 Task: Enable the option to open supported hyperlinks to Office files in Office desktop apps in Outlook.
Action: Mouse moved to (54, 29)
Screenshot: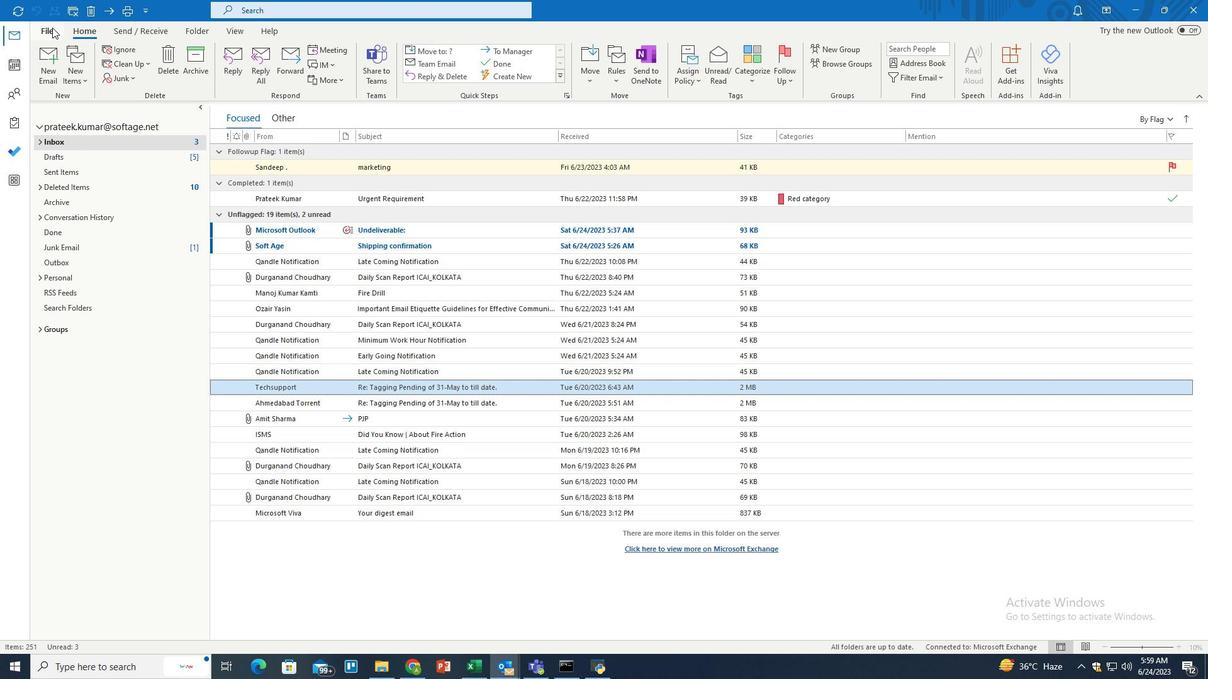 
Action: Mouse pressed left at (54, 29)
Screenshot: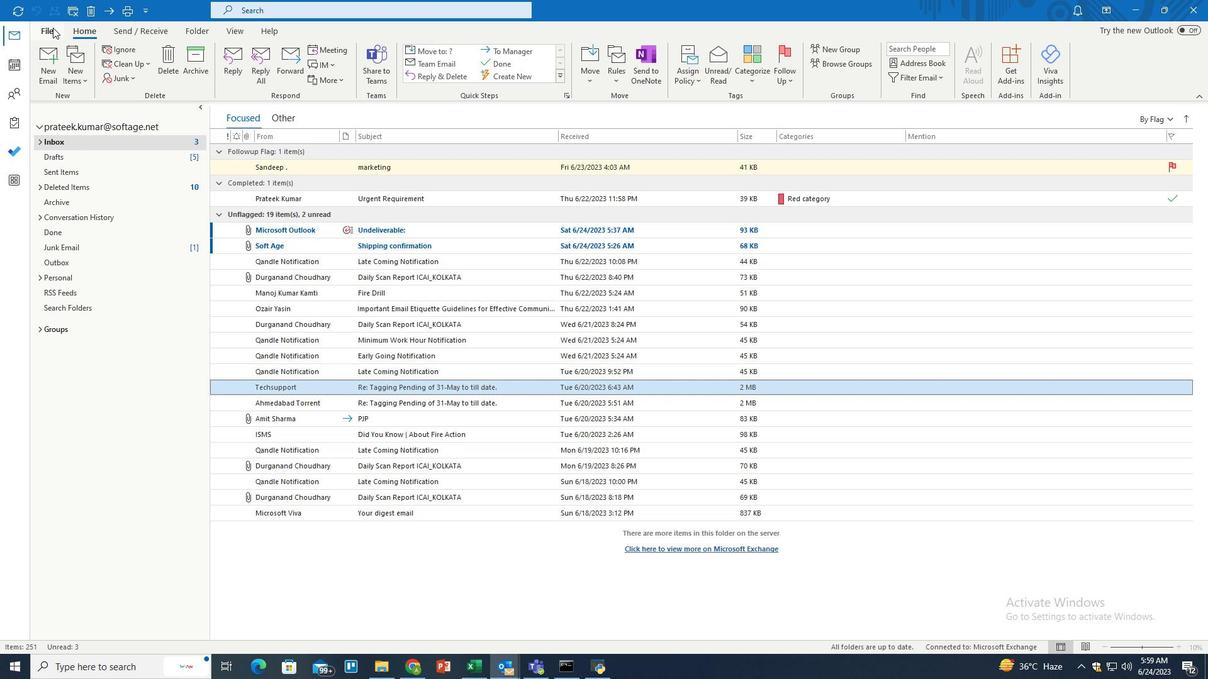 
Action: Mouse moved to (40, 603)
Screenshot: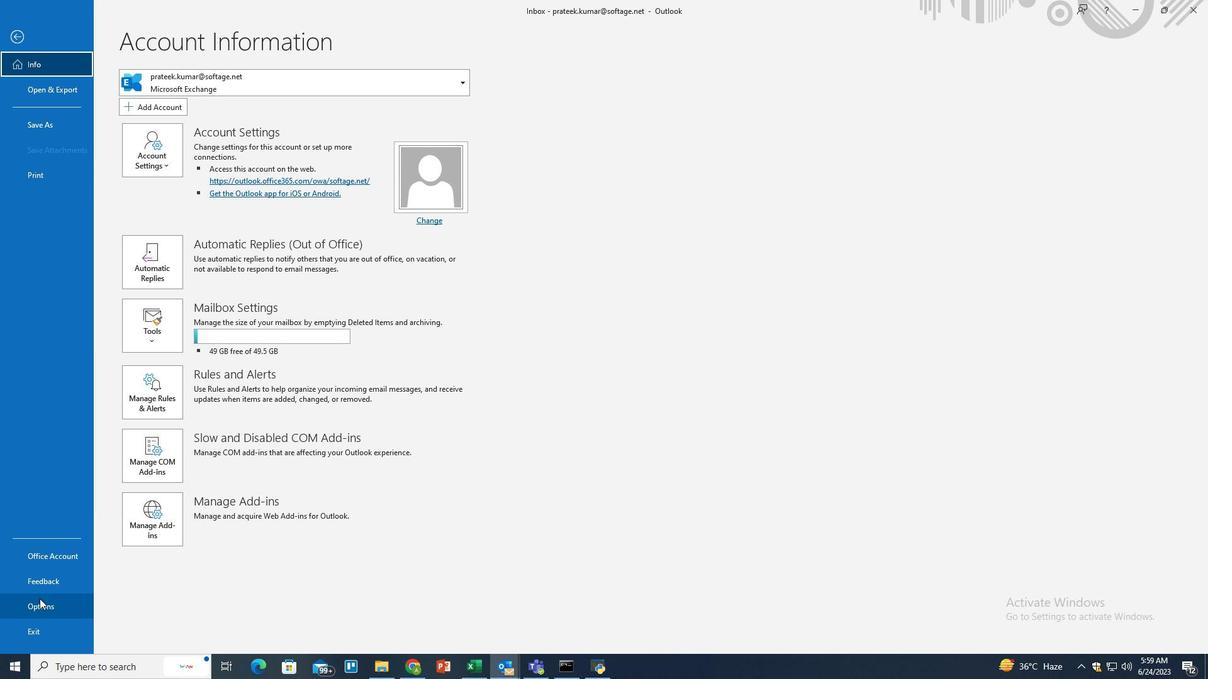 
Action: Mouse pressed left at (40, 603)
Screenshot: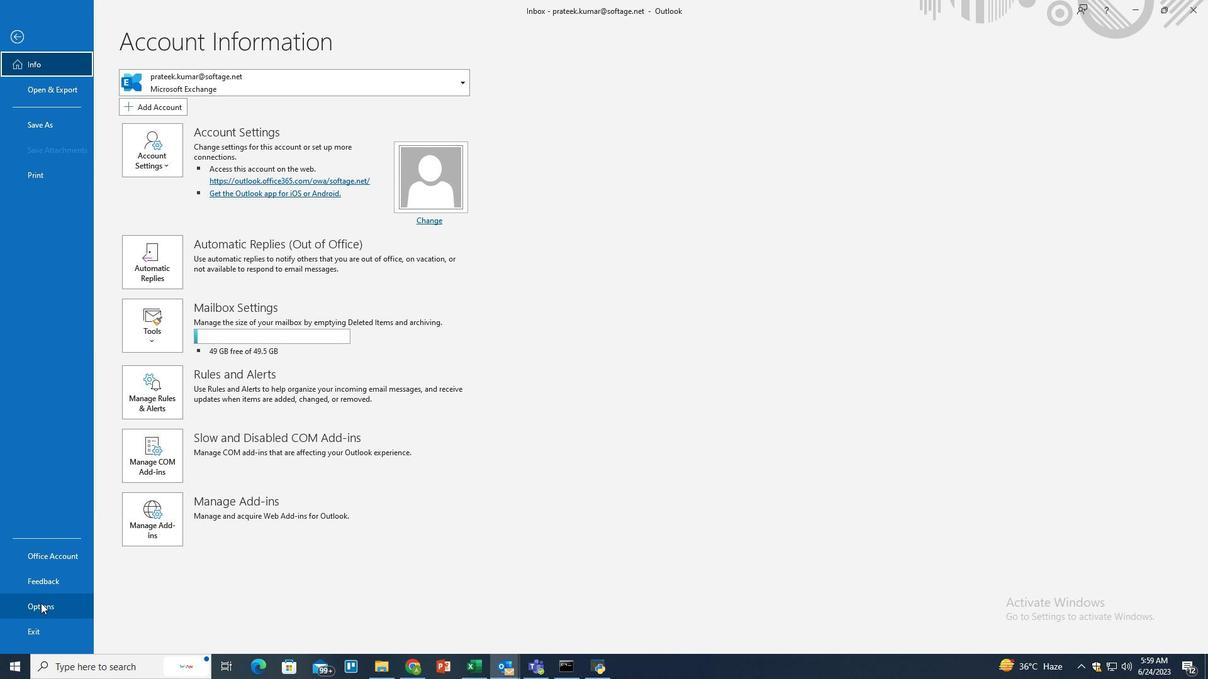 
Action: Mouse moved to (371, 301)
Screenshot: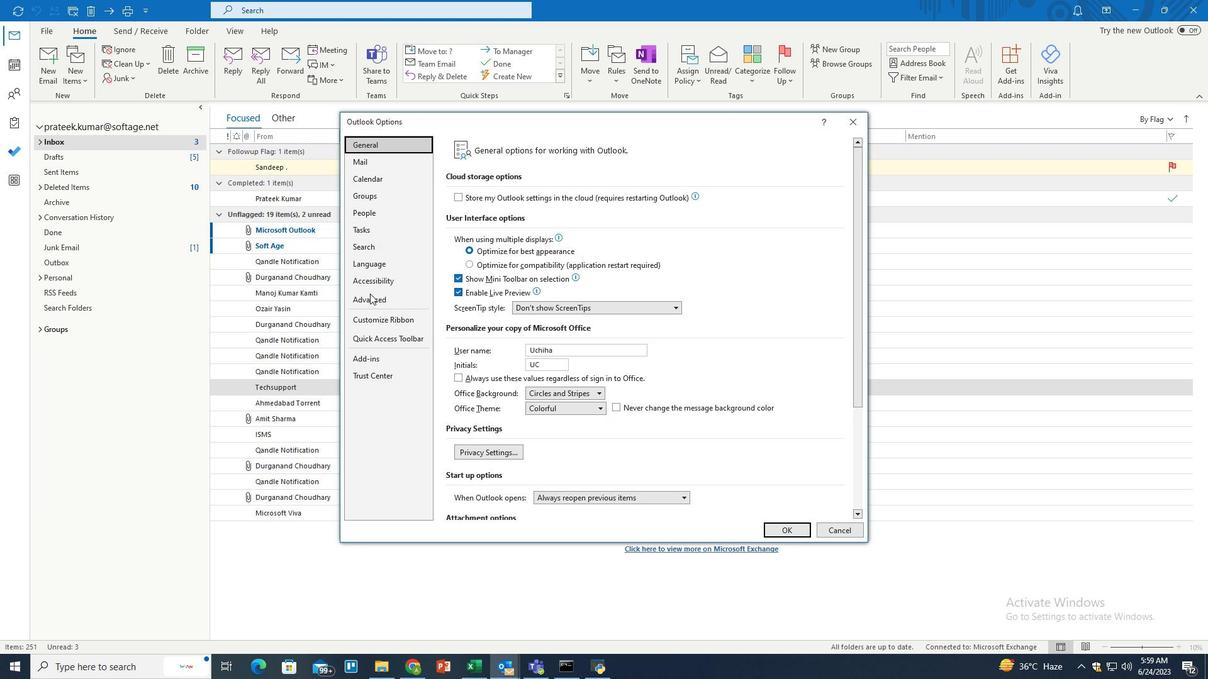 
Action: Mouse pressed left at (371, 301)
Screenshot: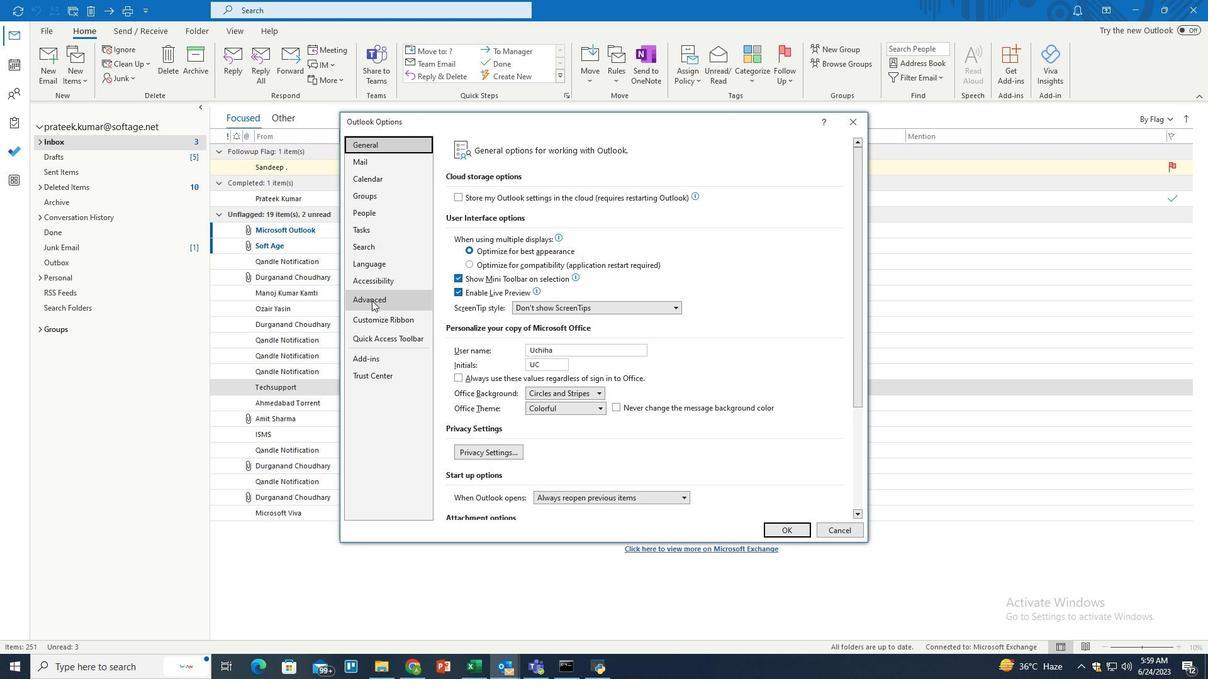 
Action: Mouse moved to (516, 364)
Screenshot: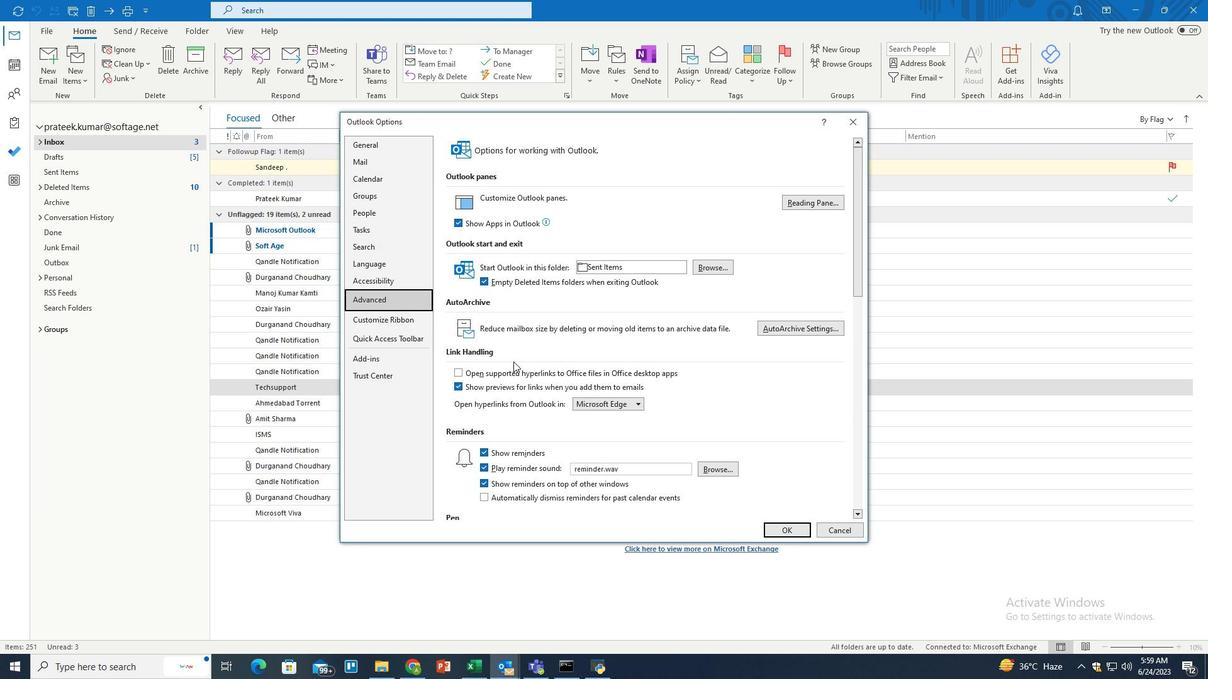 
Action: Mouse scrolled (516, 364) with delta (0, 0)
Screenshot: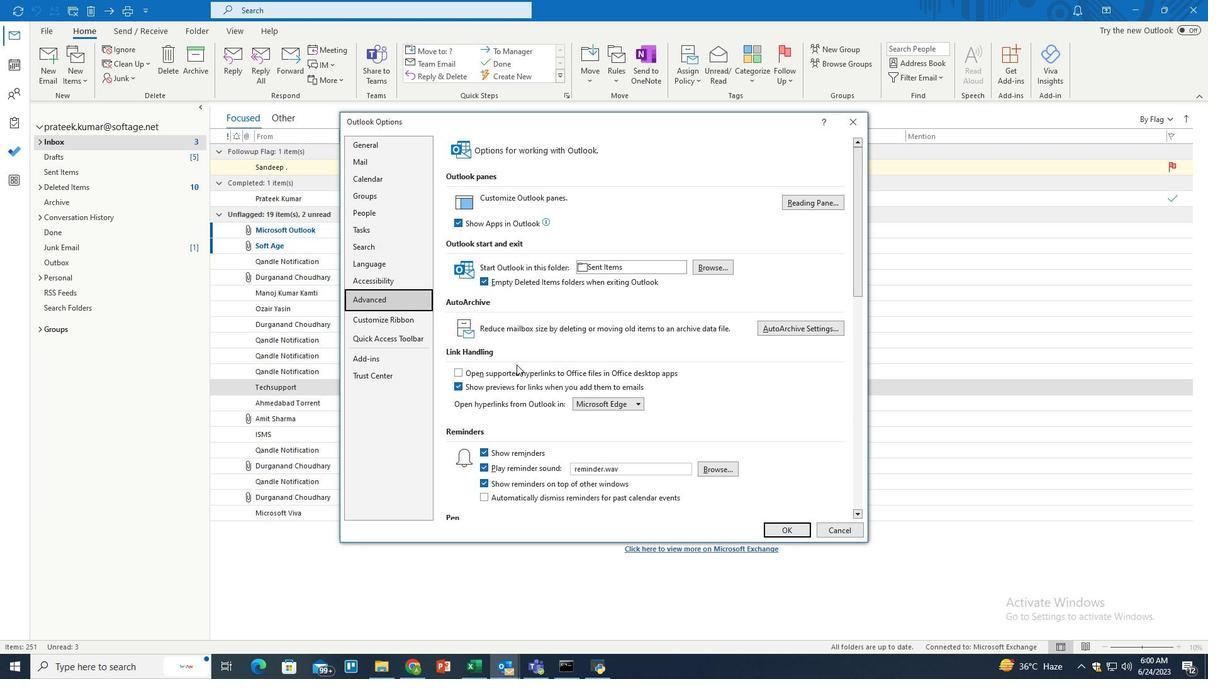 
Action: Mouse moved to (461, 344)
Screenshot: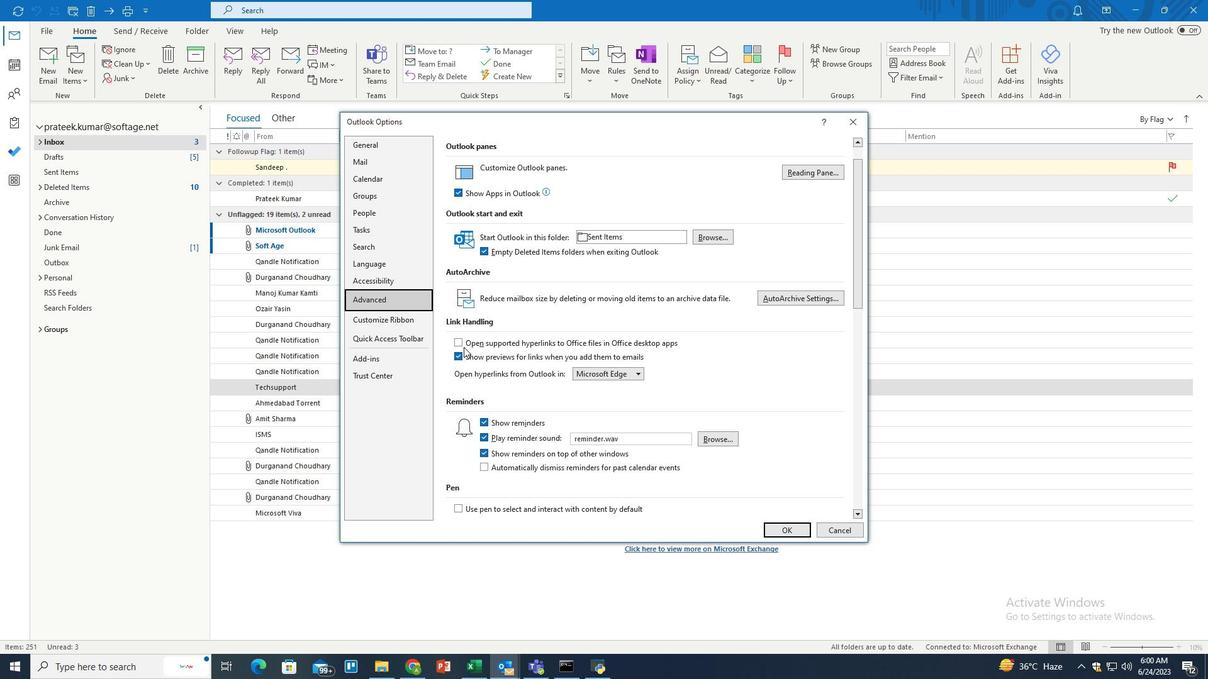 
Action: Mouse pressed left at (461, 344)
Screenshot: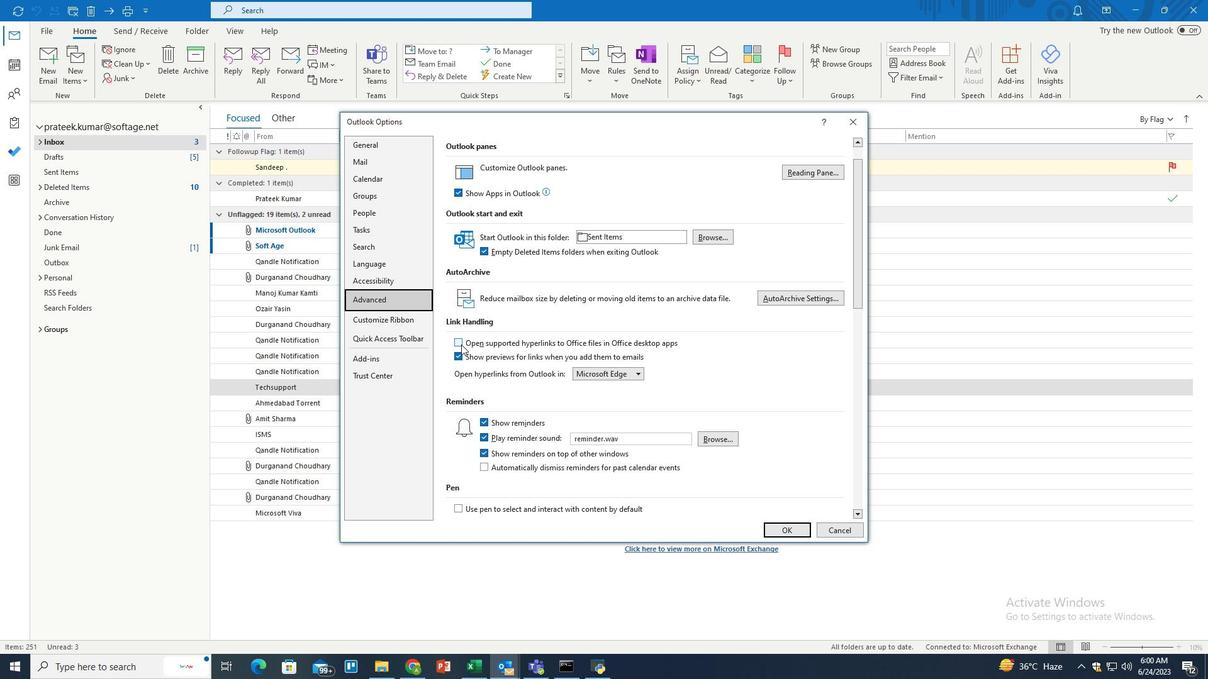 
Action: Mouse moved to (782, 531)
Screenshot: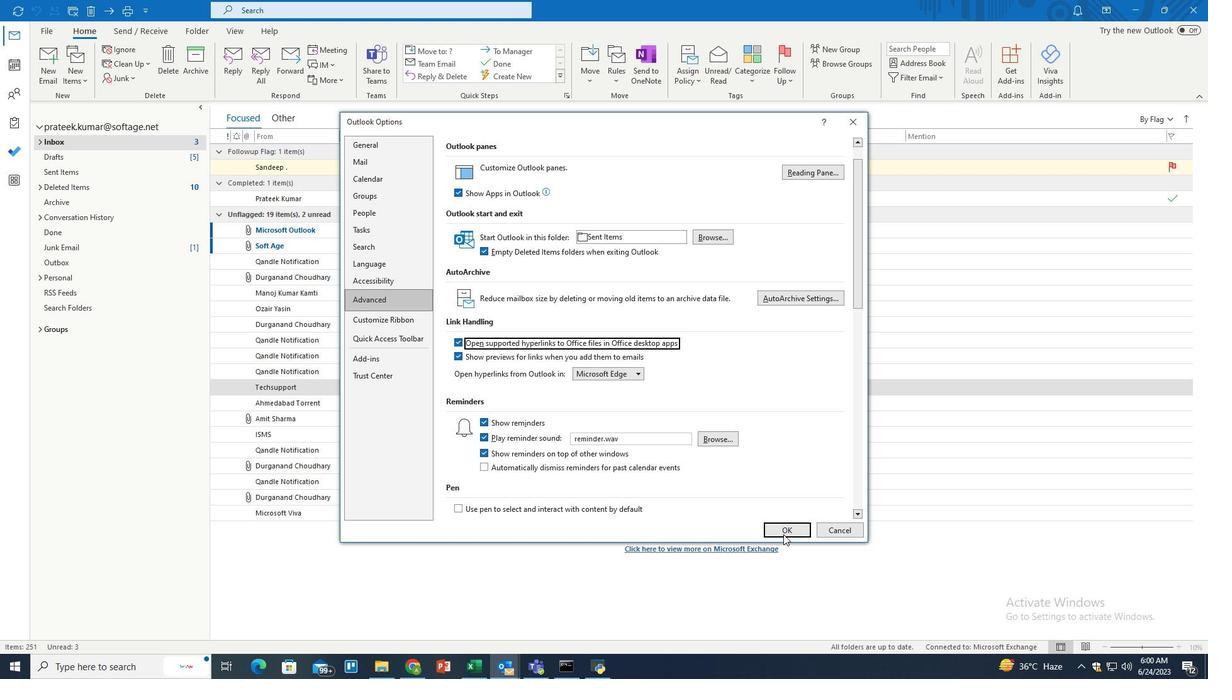 
Action: Mouse pressed left at (782, 531)
Screenshot: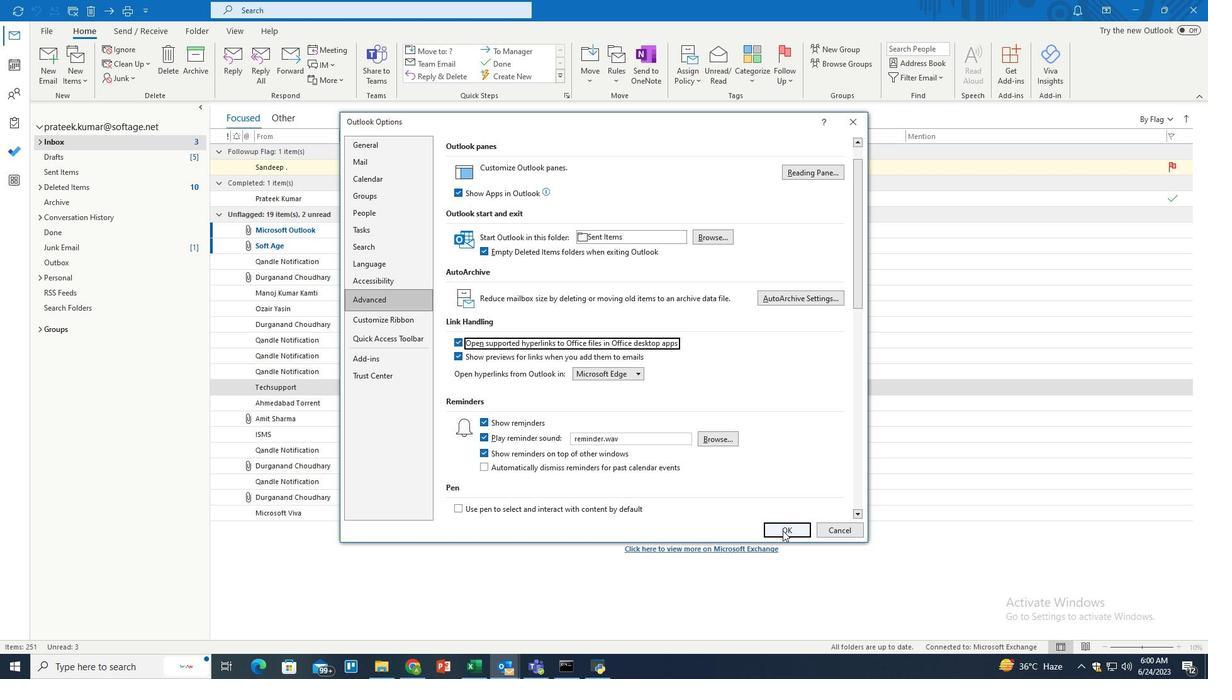 
Action: Mouse moved to (770, 499)
Screenshot: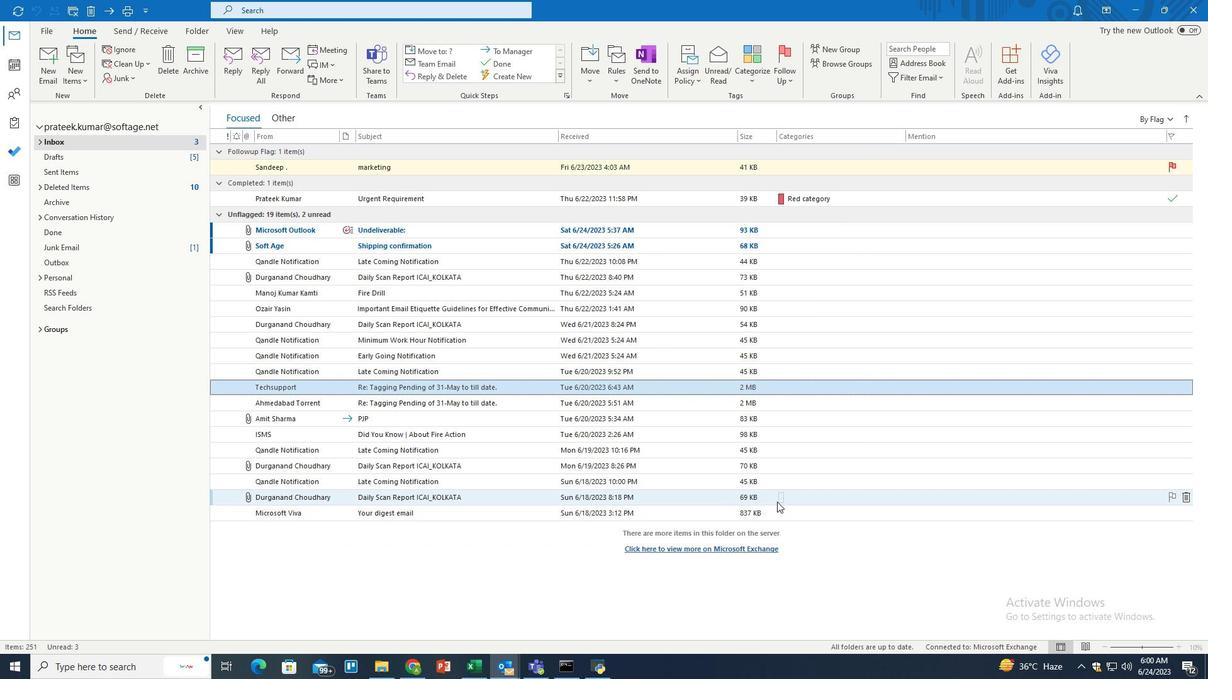 
